 Task: Select allow members to invite their connections in group.
Action: Mouse moved to (601, 74)
Screenshot: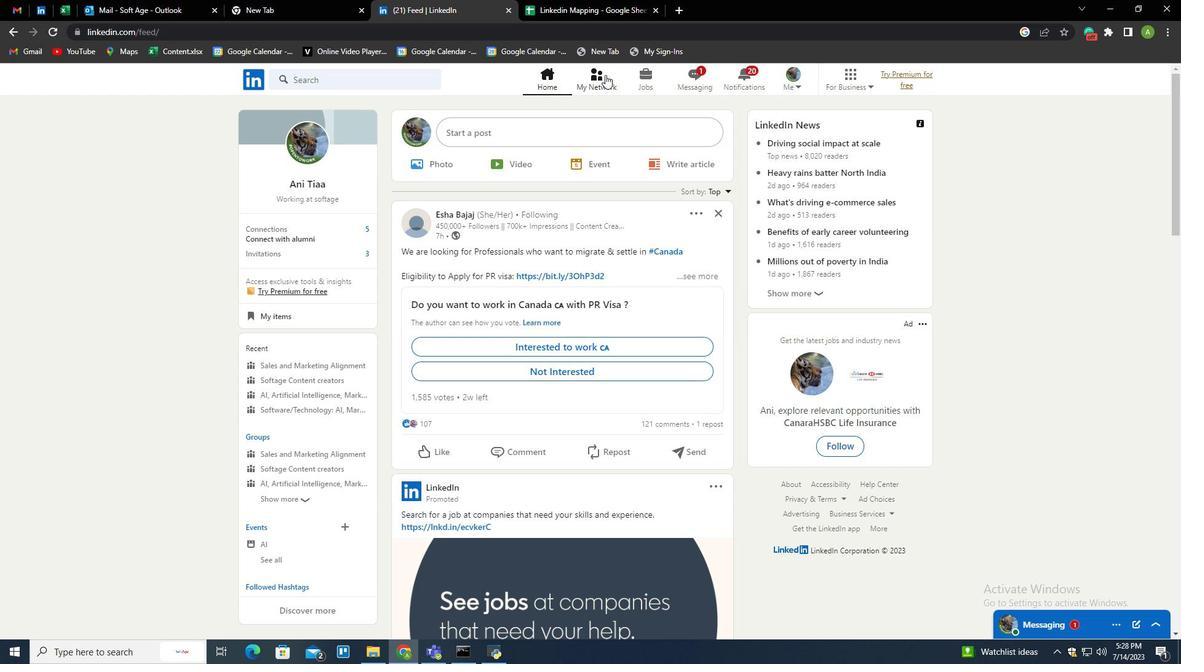 
Action: Mouse pressed left at (601, 74)
Screenshot: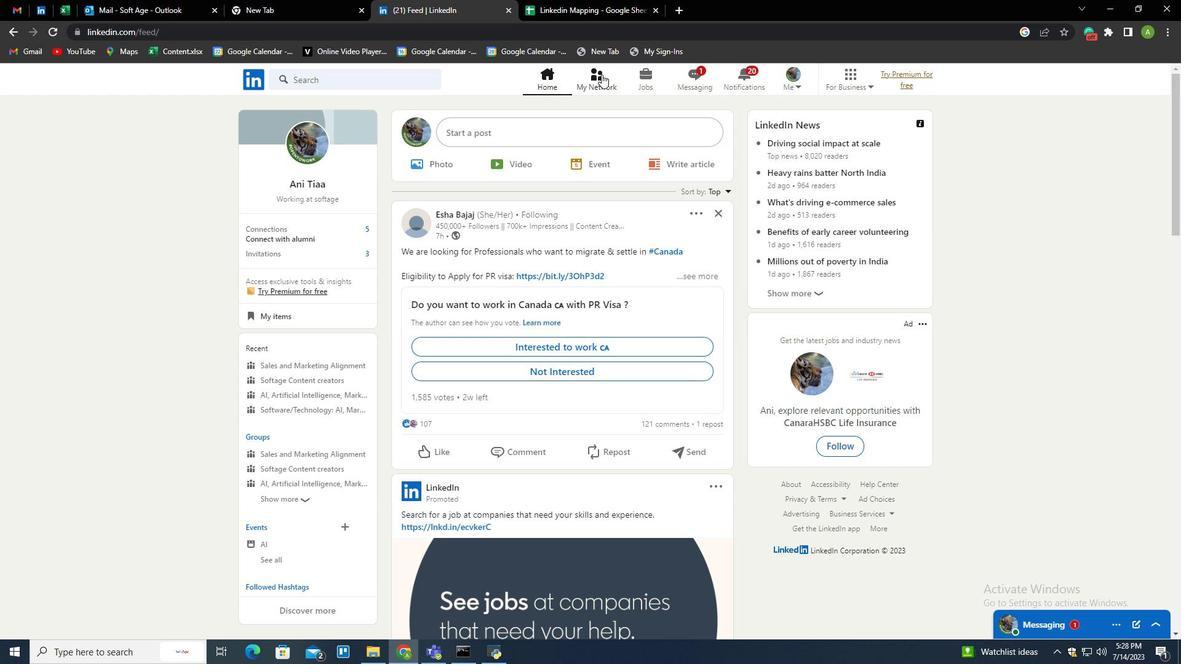 
Action: Mouse moved to (340, 227)
Screenshot: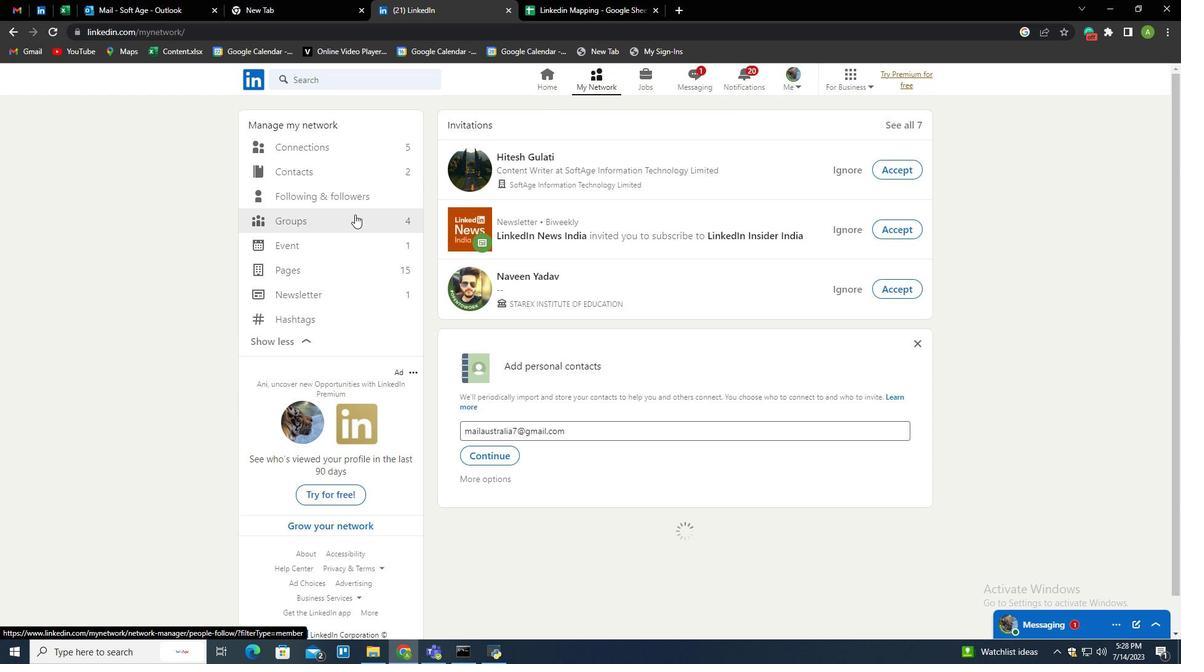 
Action: Mouse pressed left at (340, 227)
Screenshot: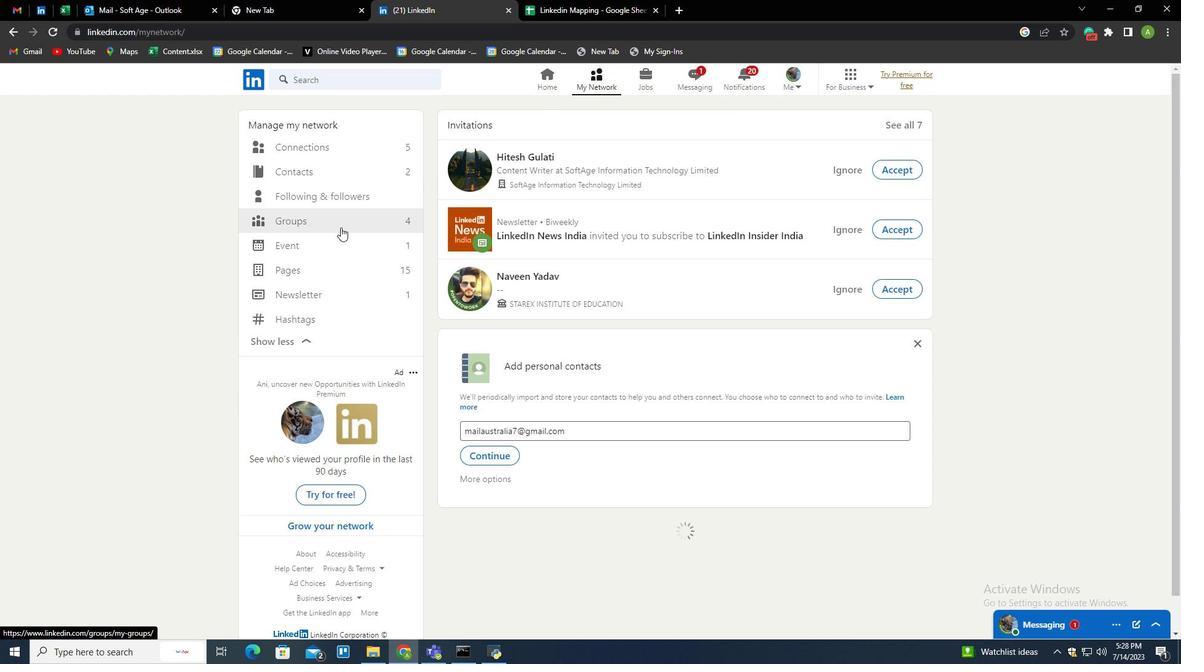 
Action: Mouse moved to (671, 134)
Screenshot: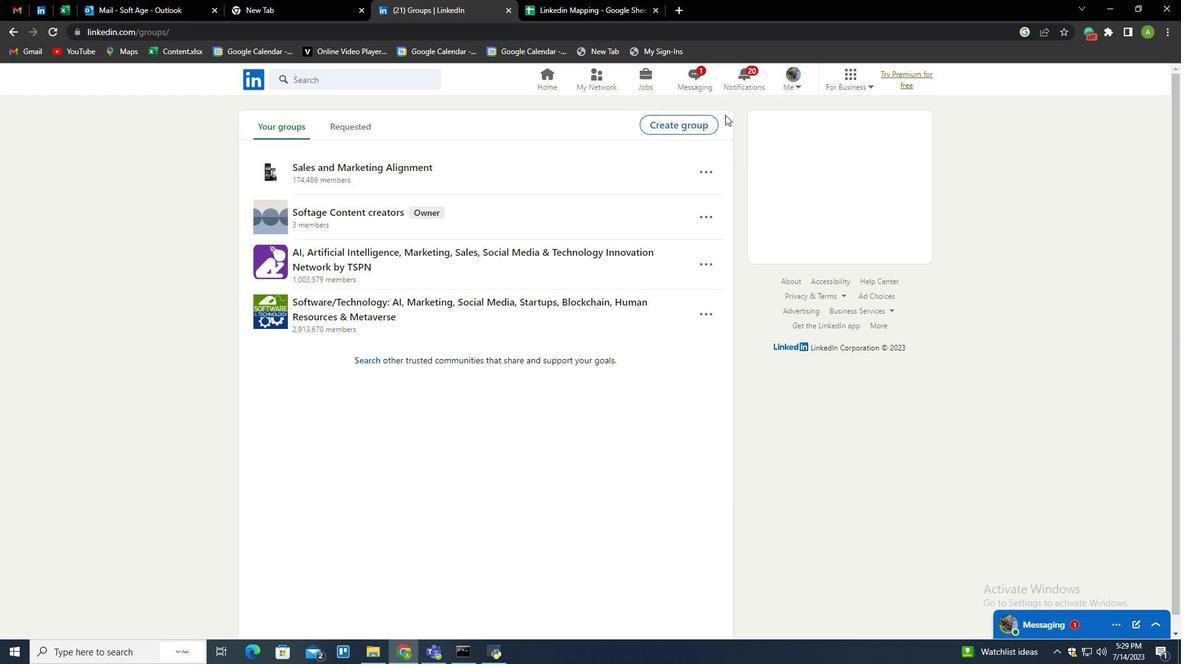 
Action: Mouse pressed left at (671, 134)
Screenshot: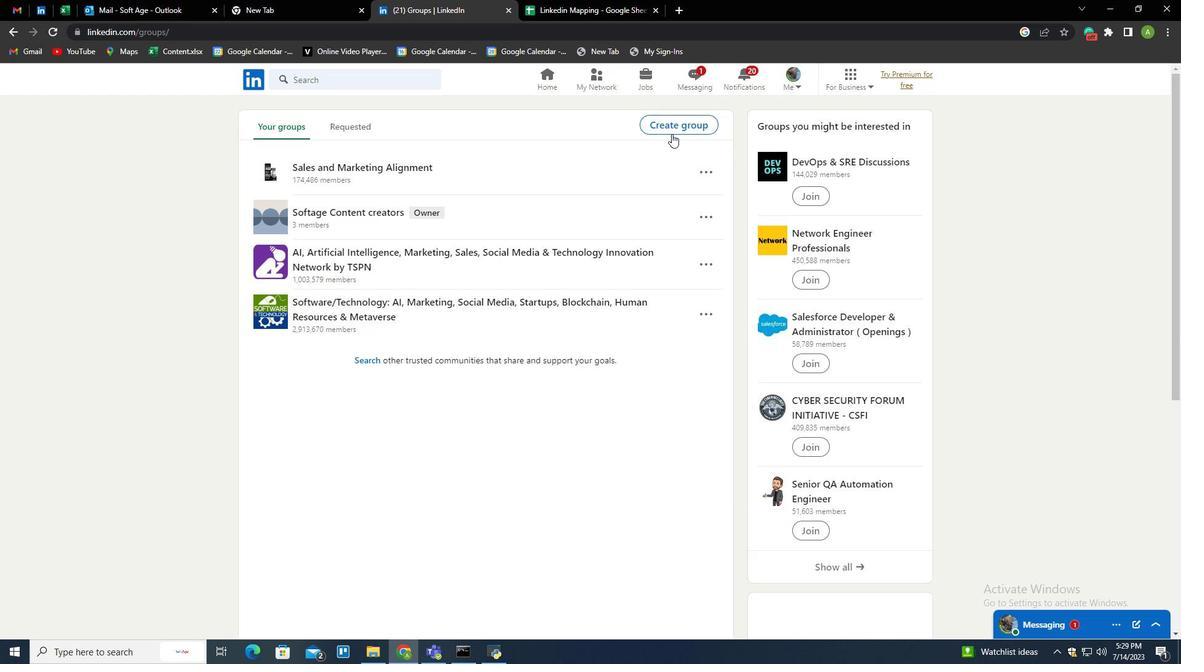 
Action: Mouse moved to (677, 359)
Screenshot: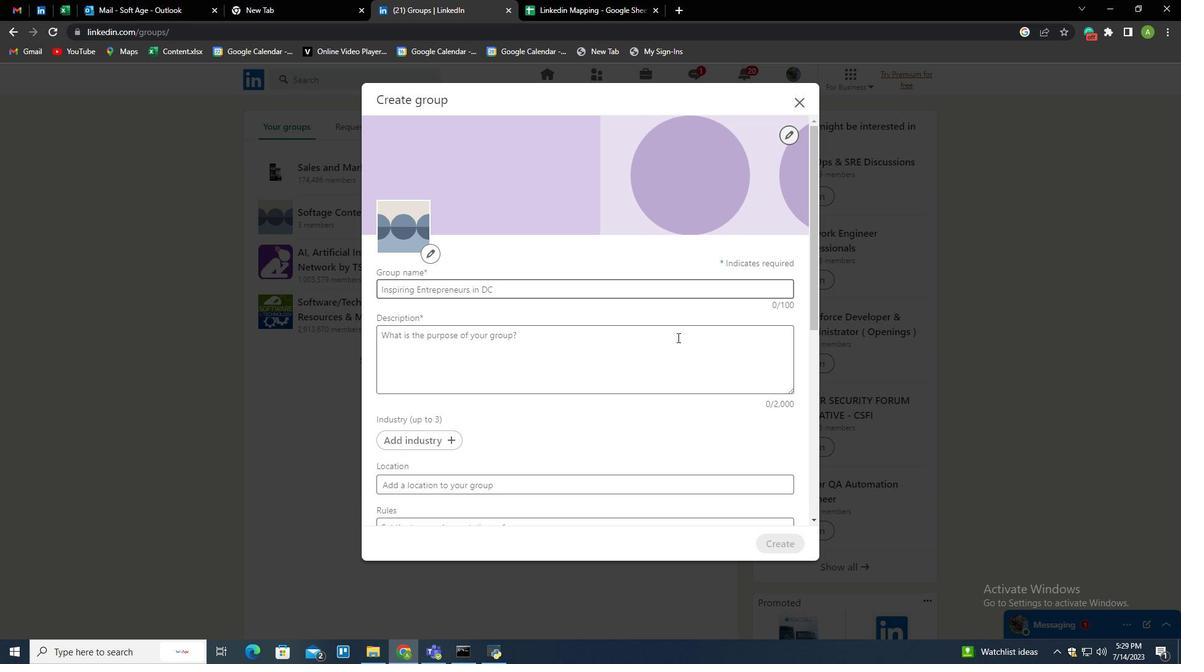 
Action: Mouse scrolled (677, 359) with delta (0, 0)
Screenshot: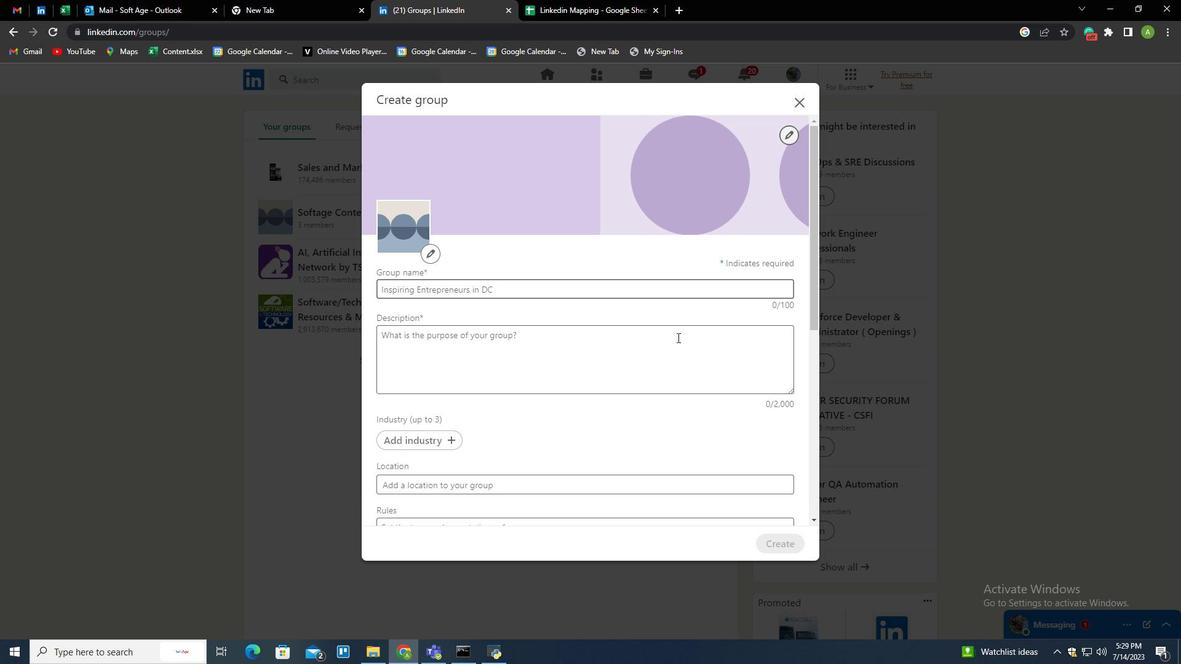 
Action: Mouse scrolled (677, 359) with delta (0, 0)
Screenshot: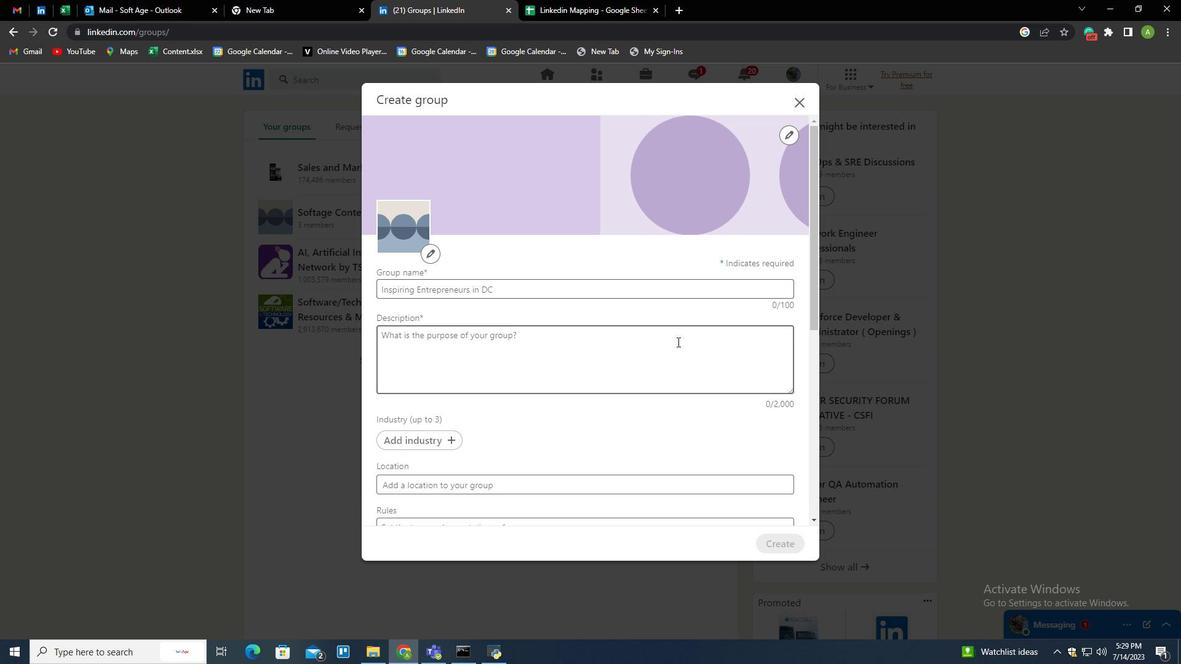 
Action: Mouse scrolled (677, 359) with delta (0, 0)
Screenshot: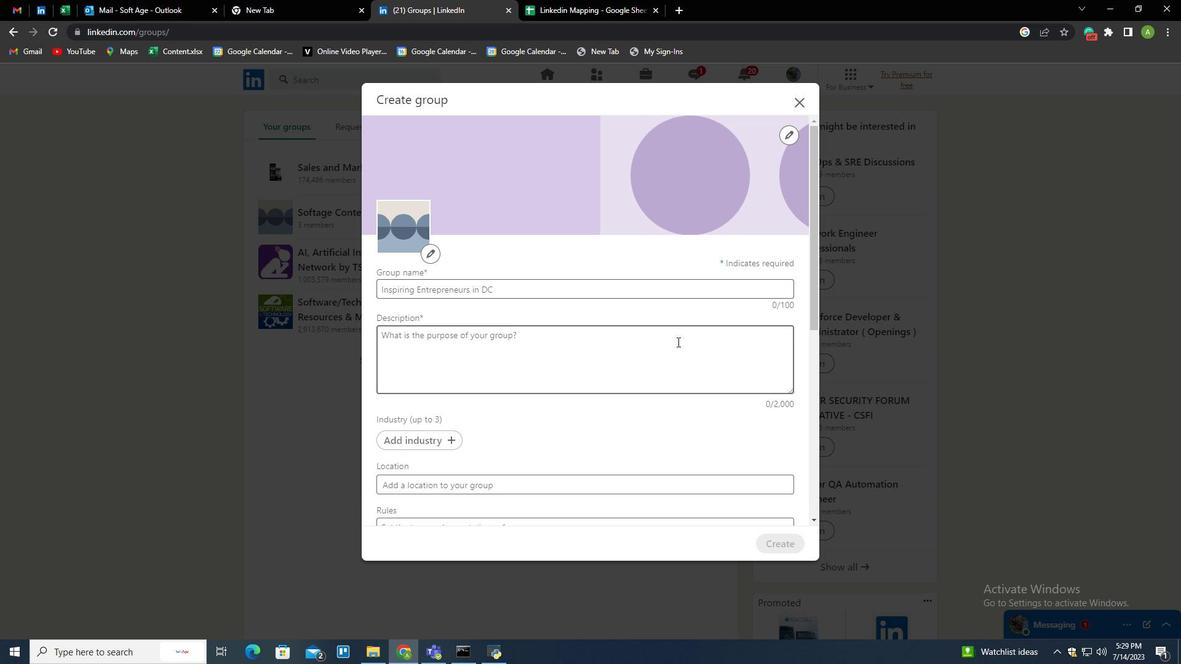 
Action: Mouse scrolled (677, 359) with delta (0, 0)
Screenshot: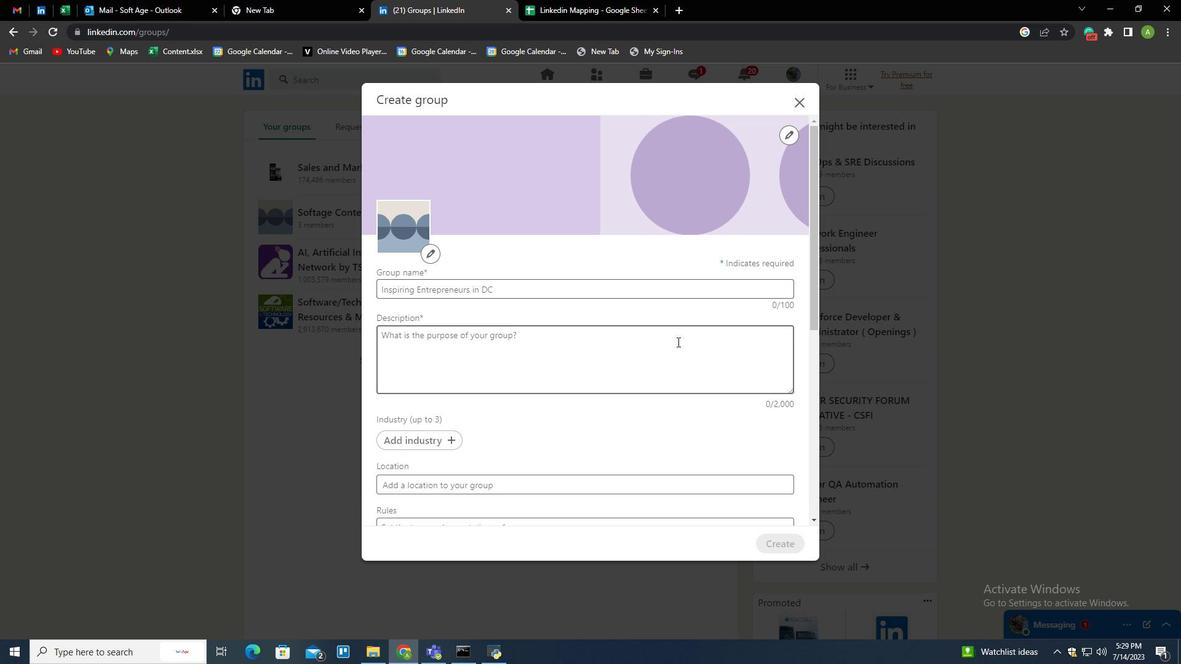 
Action: Mouse scrolled (677, 359) with delta (0, 0)
Screenshot: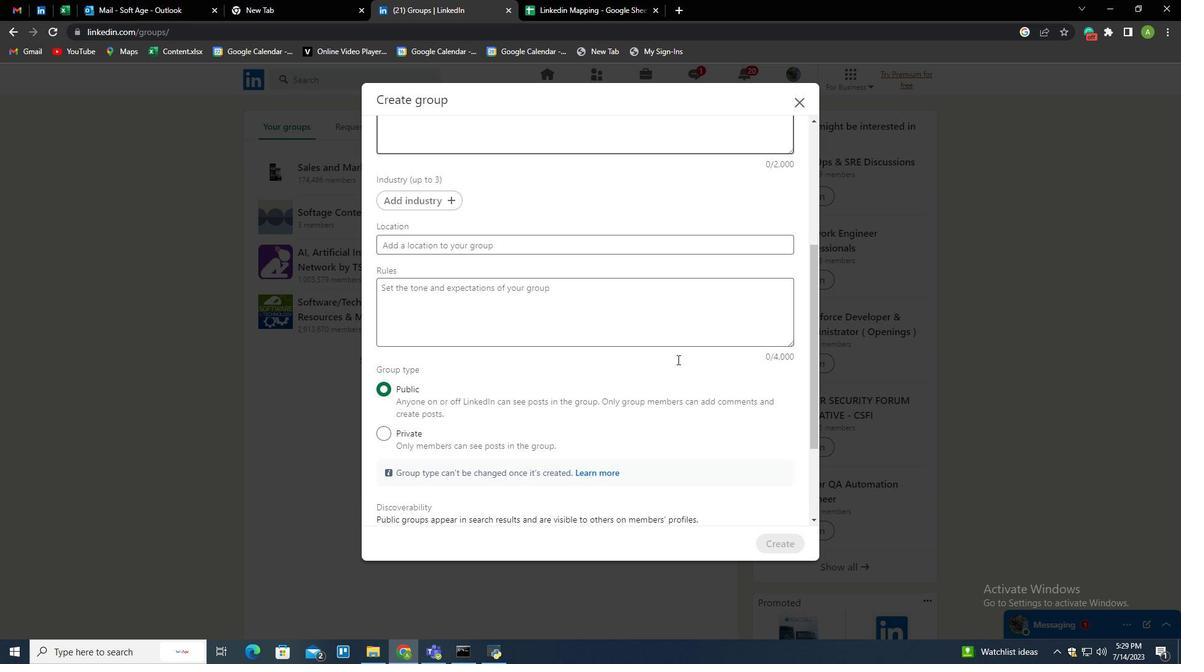 
Action: Mouse scrolled (677, 359) with delta (0, 0)
Screenshot: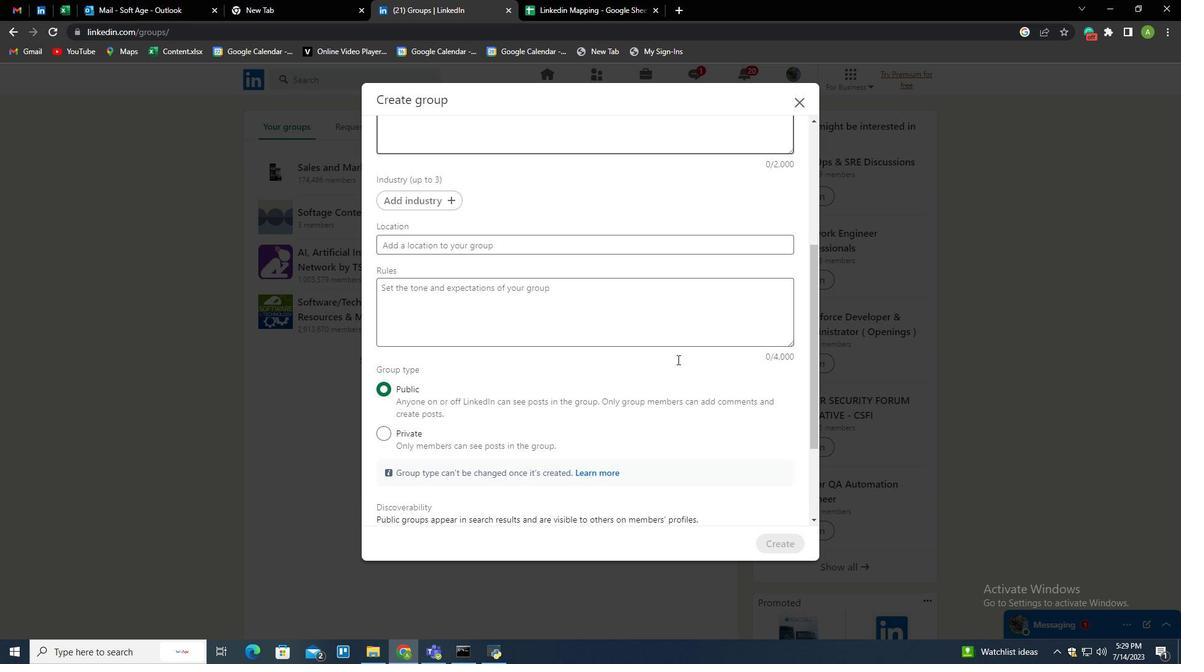 
Action: Mouse scrolled (677, 359) with delta (0, 0)
Screenshot: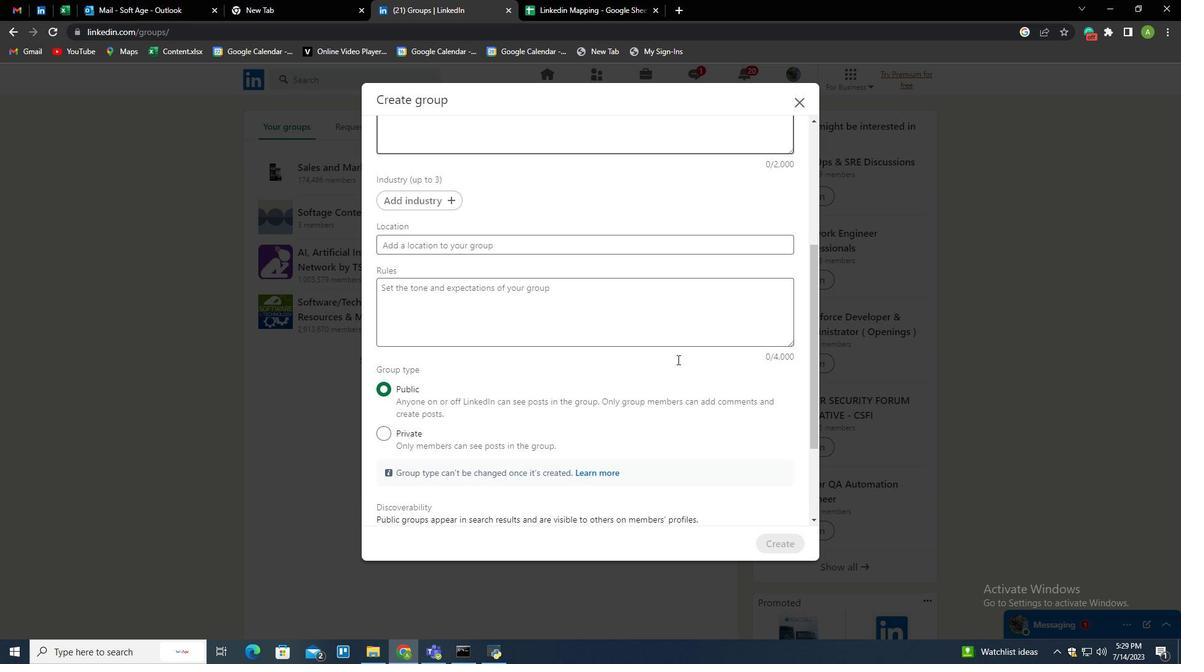 
Action: Mouse scrolled (677, 359) with delta (0, 0)
Screenshot: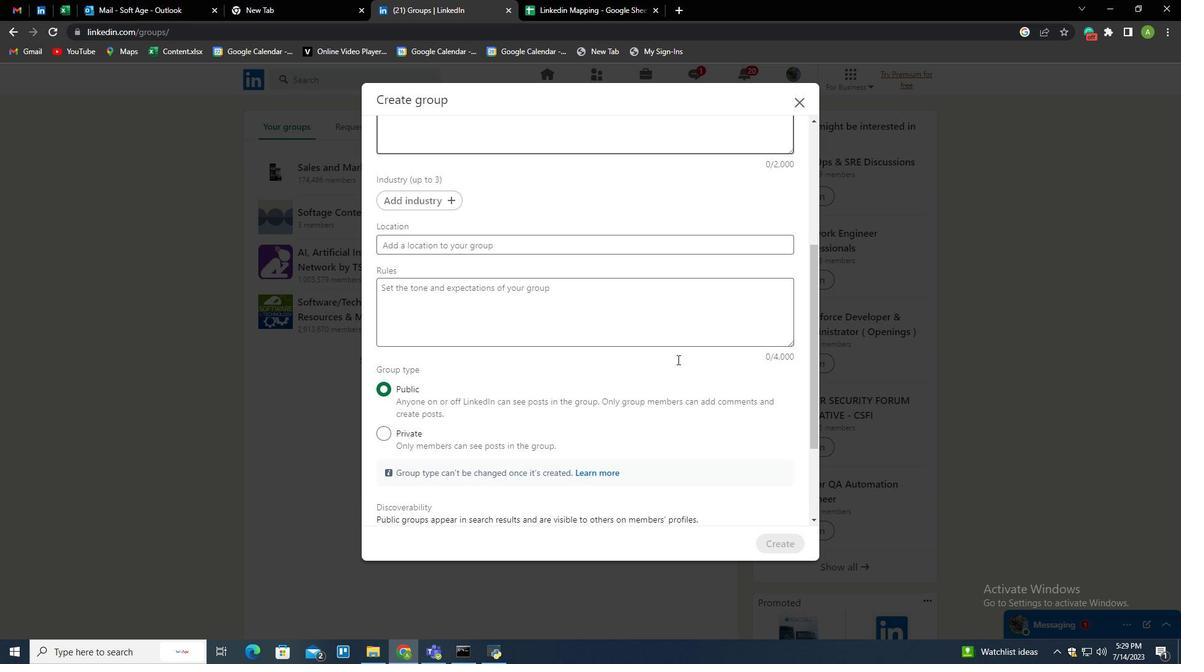 
Action: Mouse scrolled (677, 359) with delta (0, 0)
Screenshot: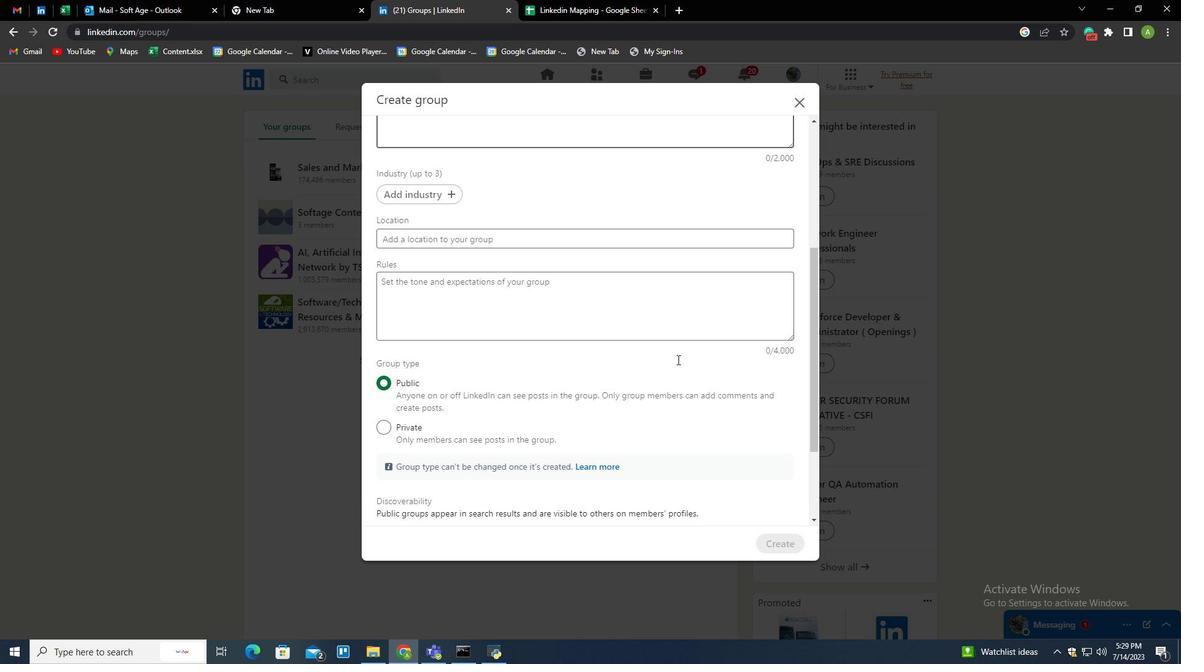 
Action: Mouse moved to (676, 362)
Screenshot: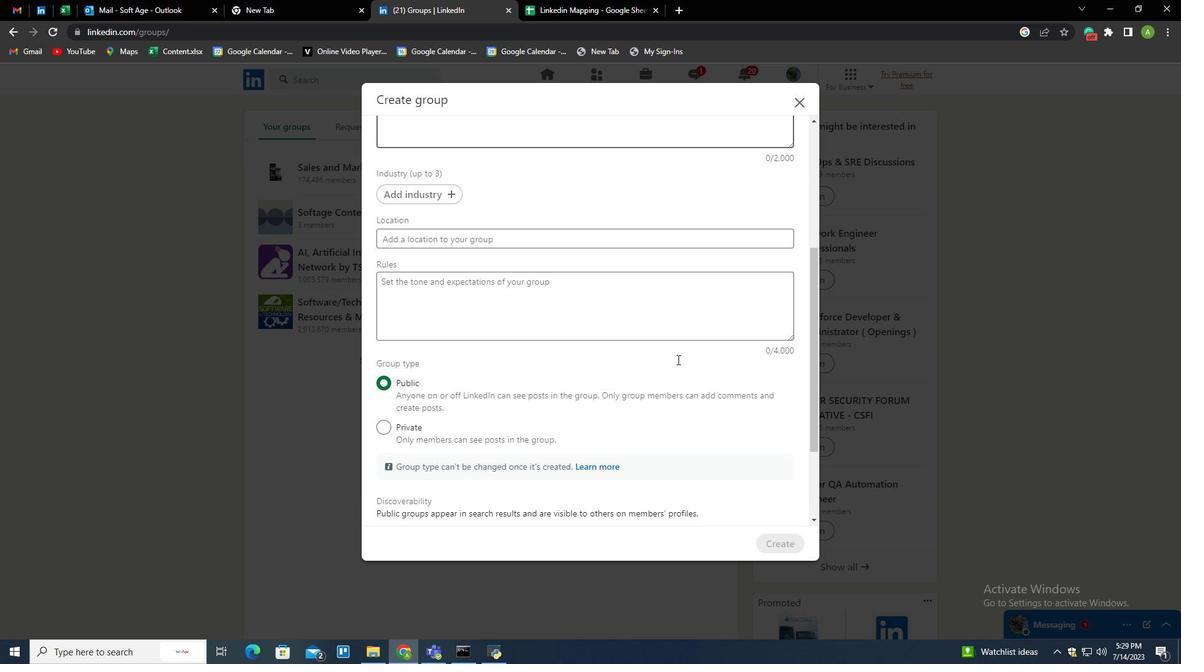 
Action: Mouse scrolled (676, 361) with delta (0, 0)
Screenshot: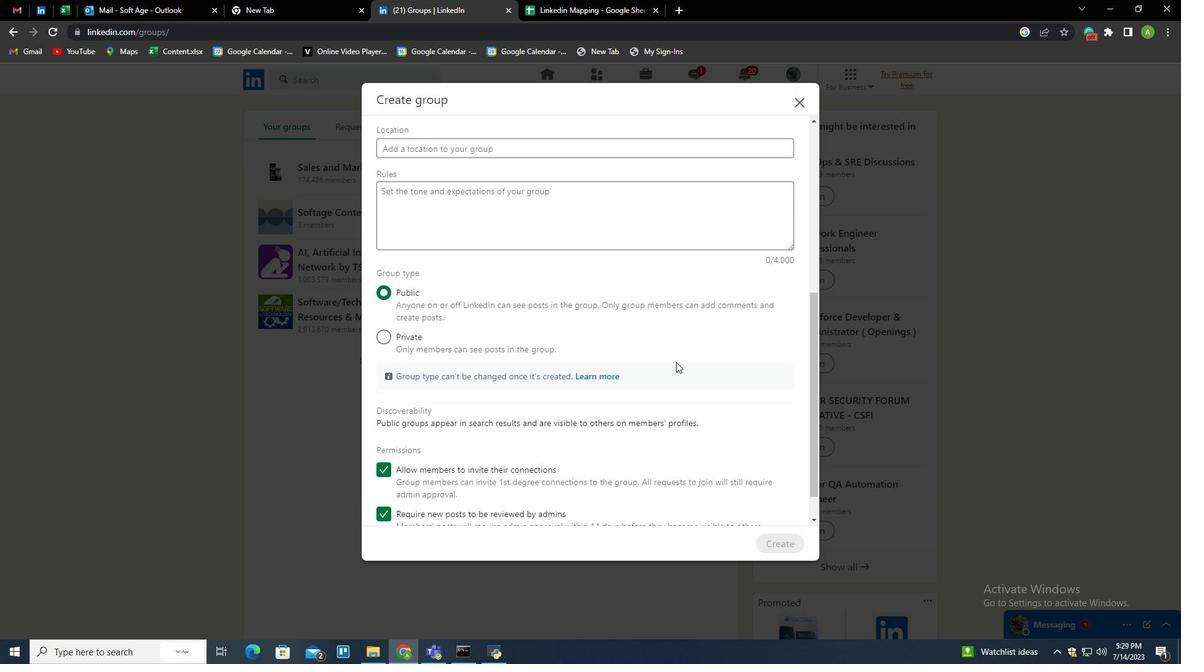 
Action: Mouse scrolled (676, 361) with delta (0, 0)
Screenshot: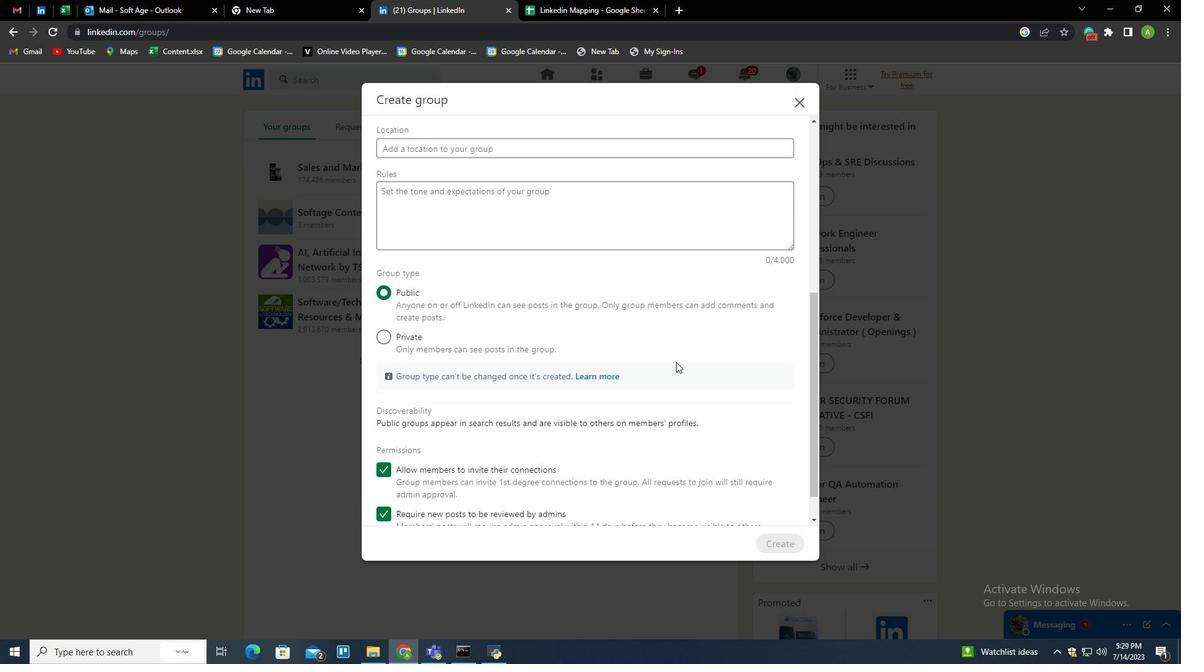 
Action: Mouse moved to (676, 362)
Screenshot: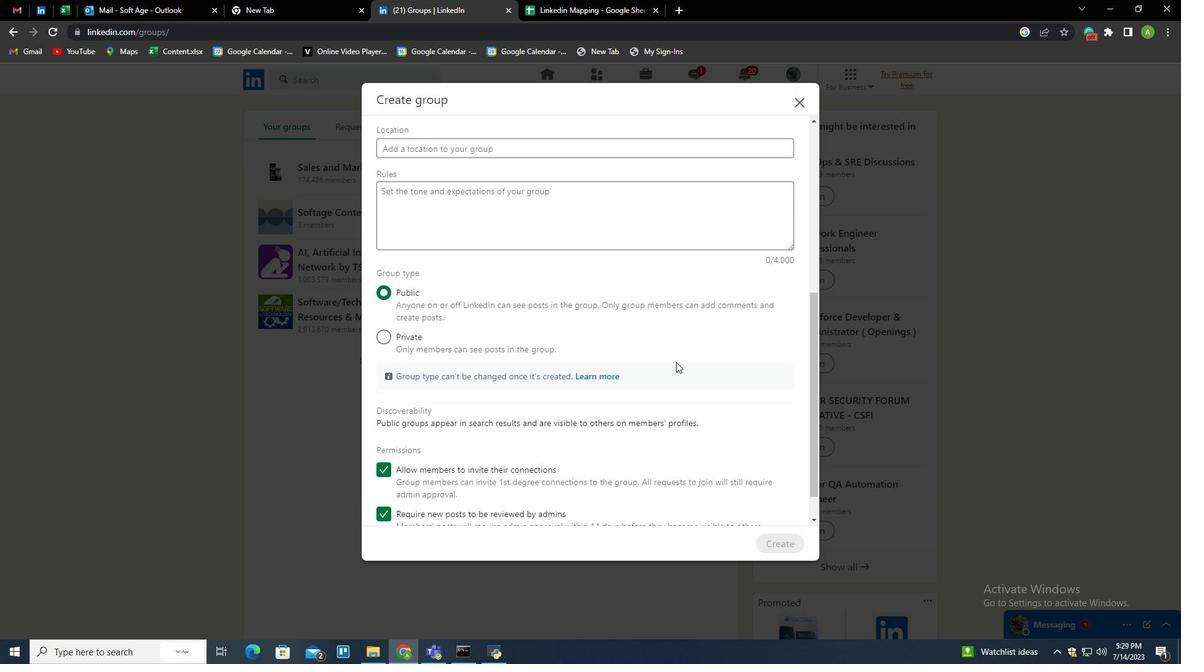 
Action: Mouse scrolled (676, 362) with delta (0, 0)
Screenshot: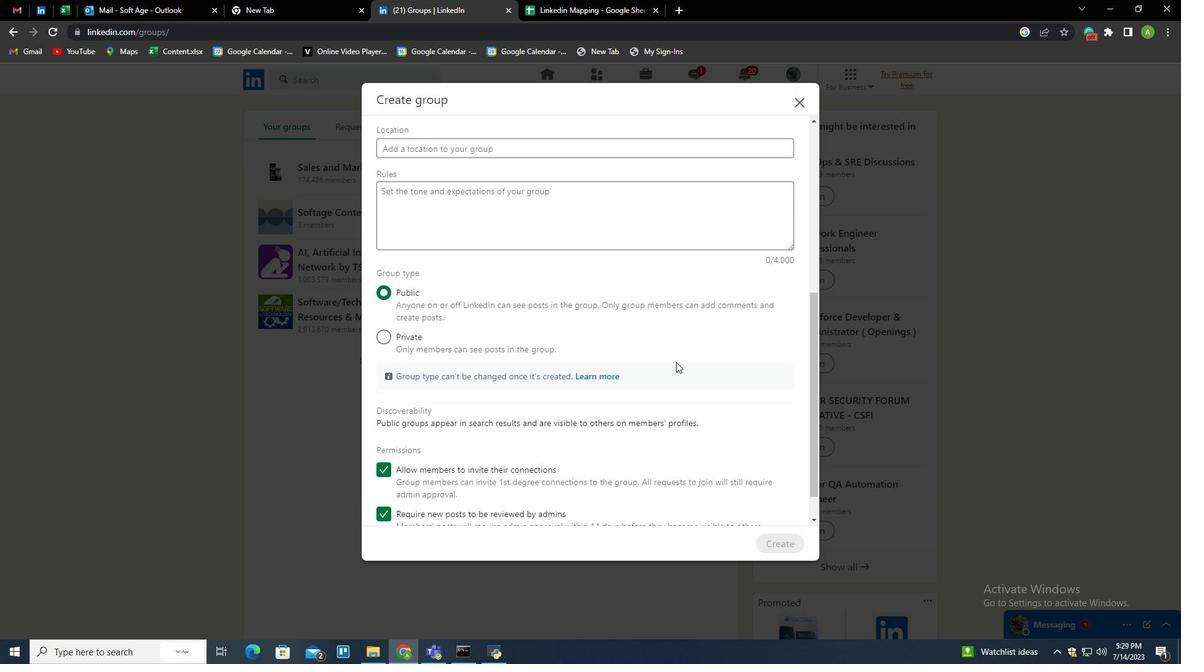
Action: Mouse moved to (676, 363)
Screenshot: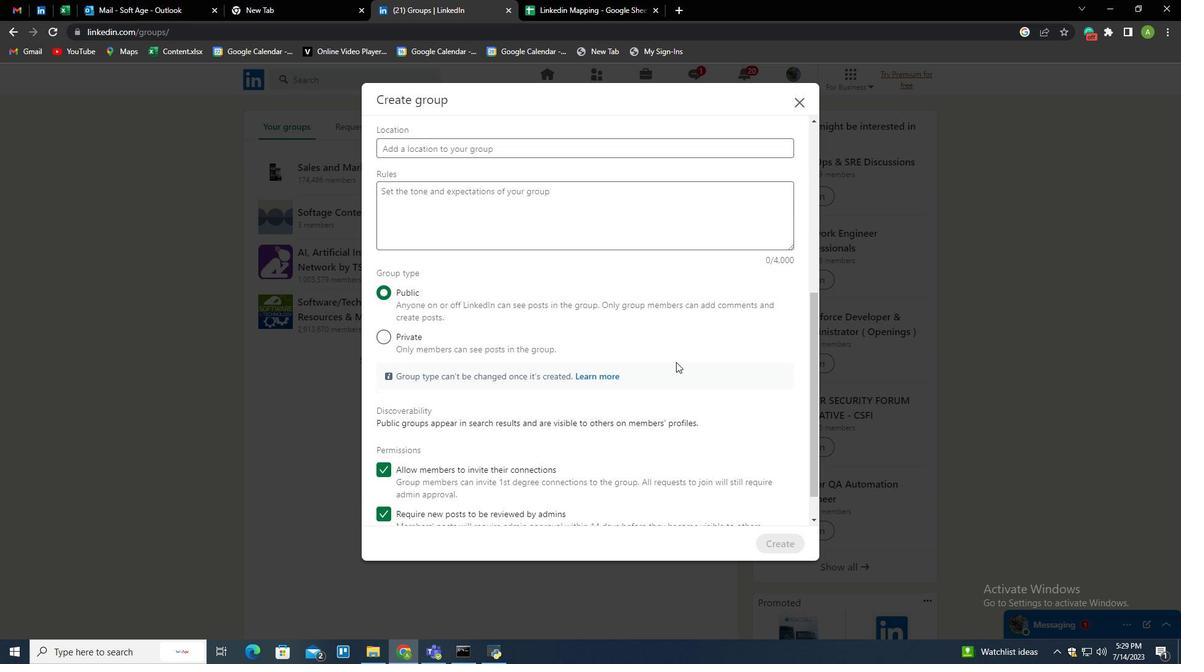 
Action: Mouse scrolled (676, 362) with delta (0, 0)
Screenshot: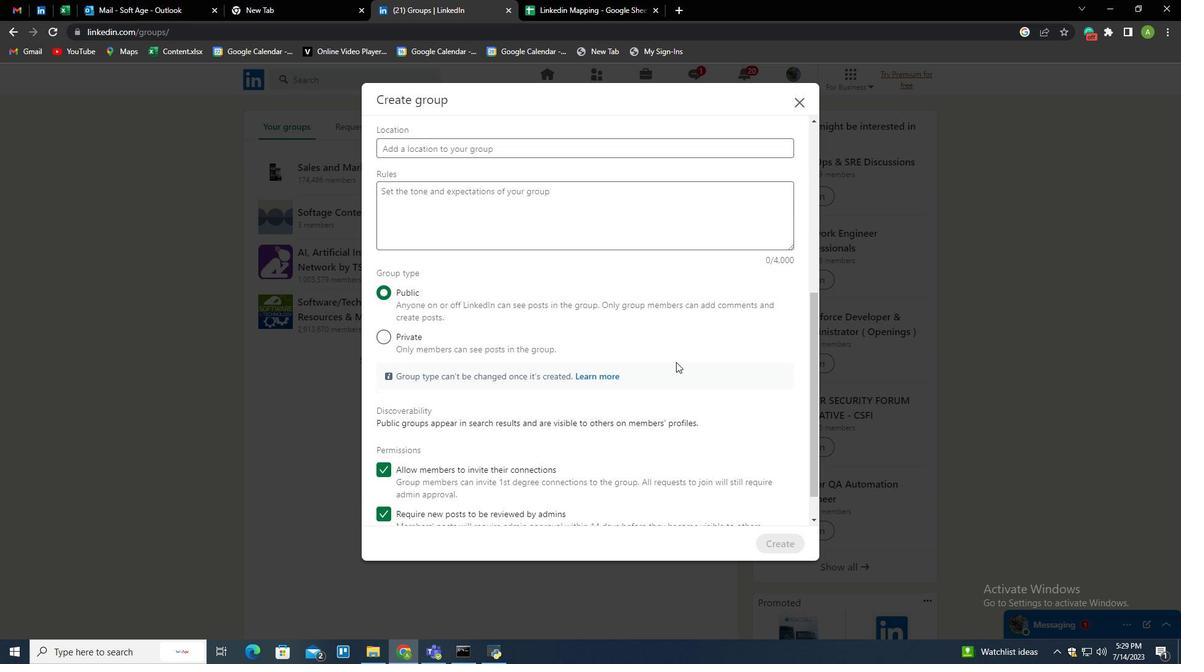 
Action: Mouse moved to (676, 366)
Screenshot: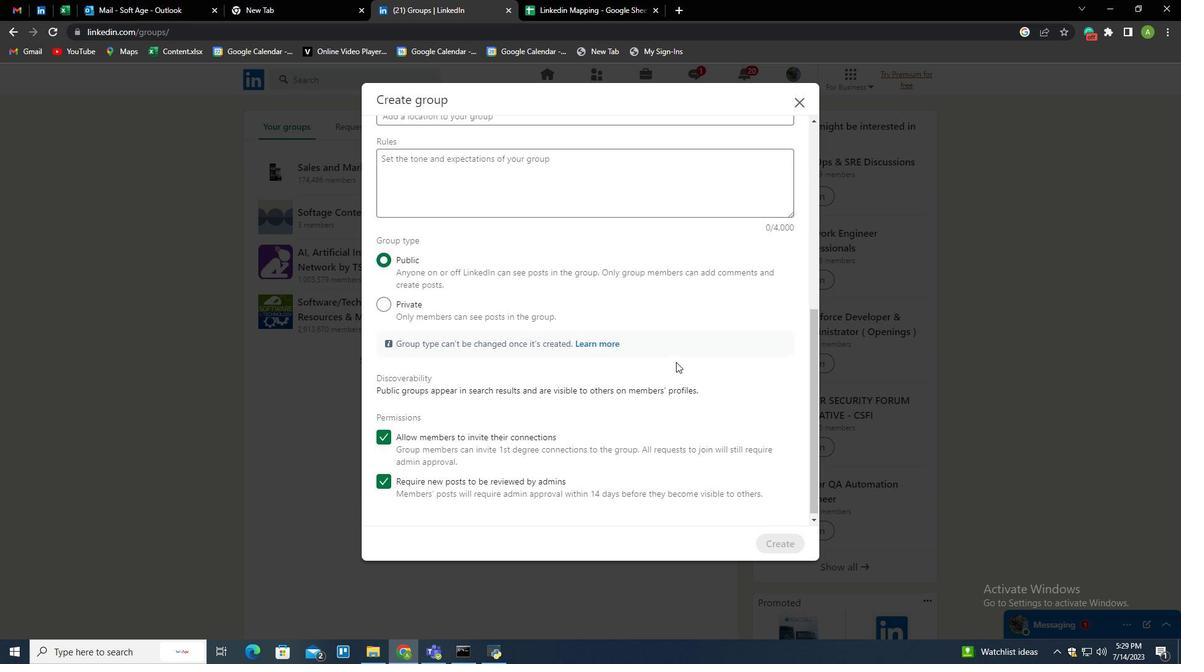
Action: Mouse scrolled (676, 364) with delta (0, 0)
Screenshot: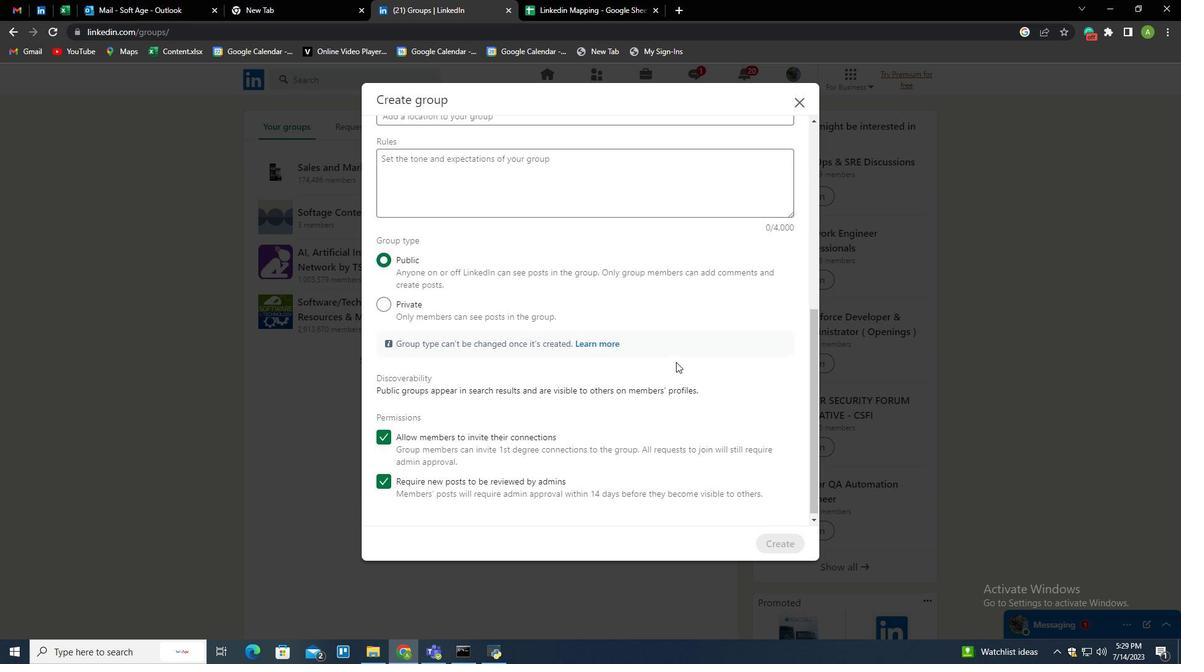 
Action: Mouse moved to (440, 444)
Screenshot: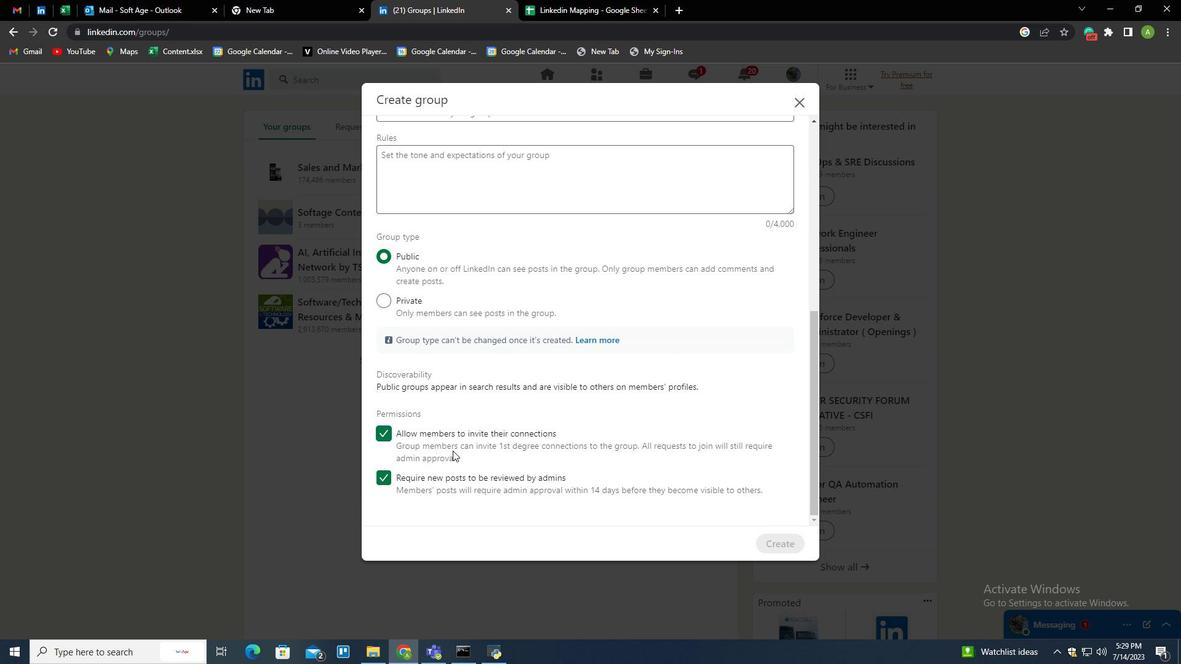 
Action: Mouse pressed left at (440, 444)
Screenshot: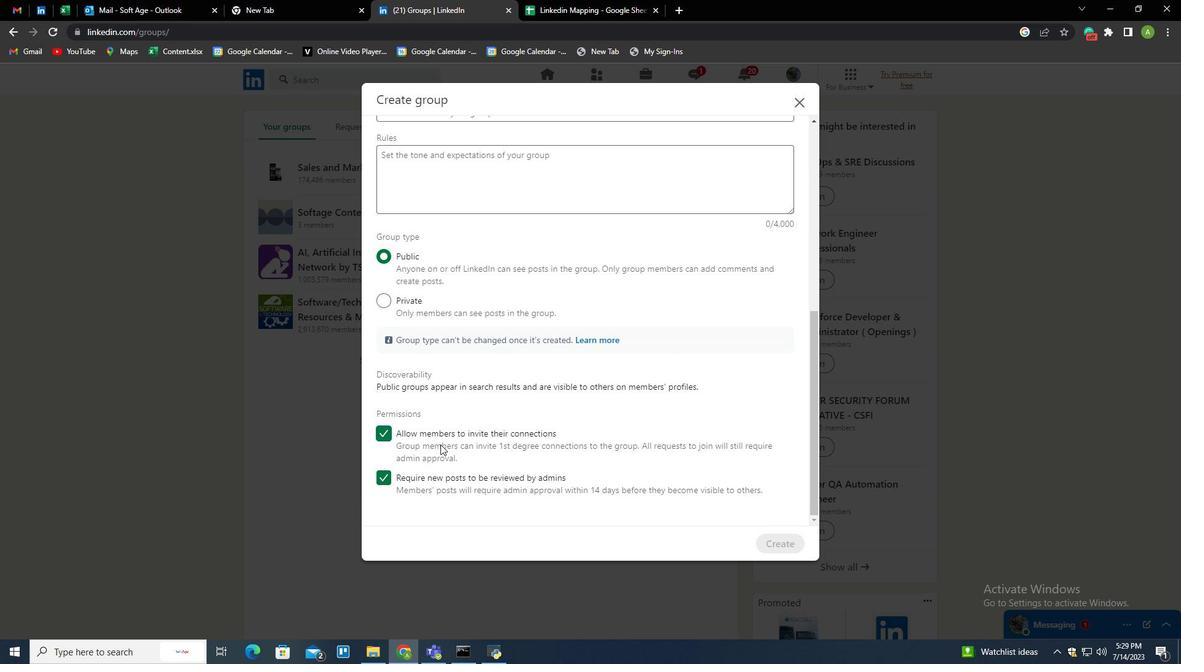 
Action: Mouse pressed left at (440, 444)
Screenshot: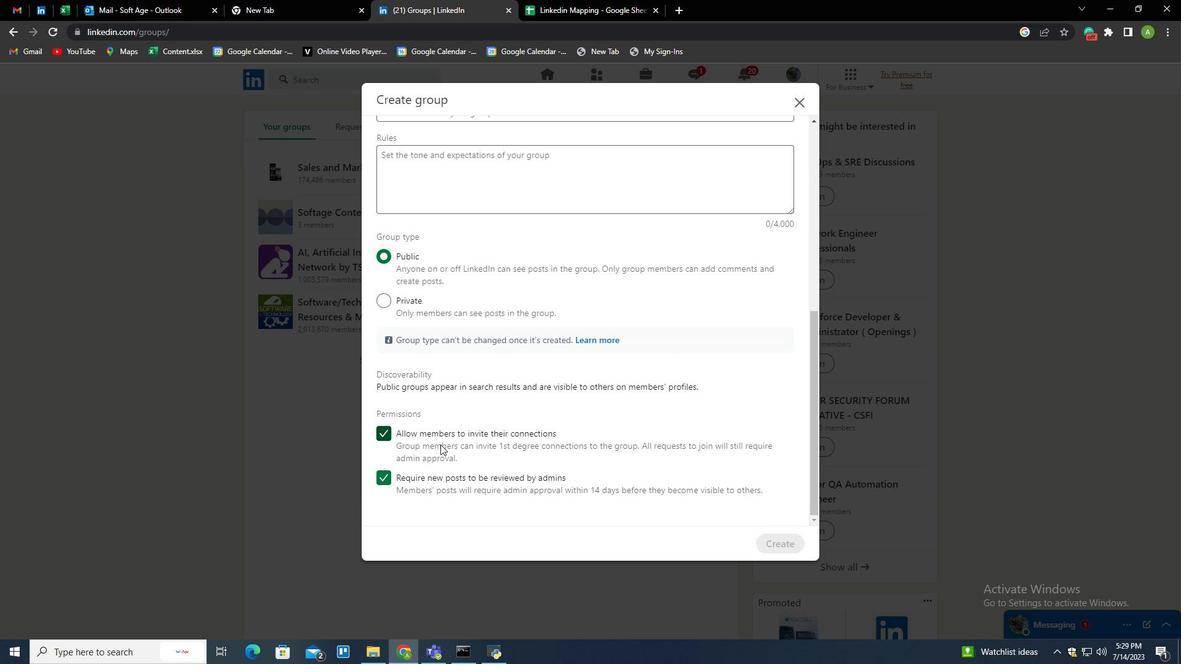 
Action: Mouse moved to (593, 411)
Screenshot: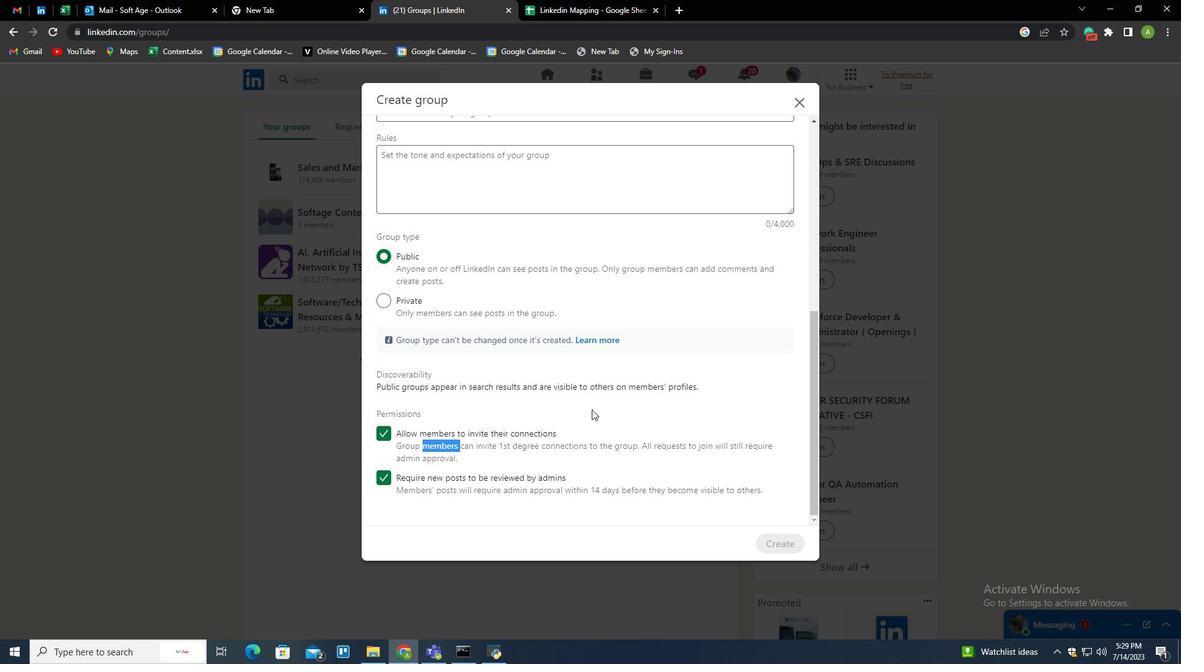 
